 Task: Check the players for the "Cross-Check Hockey League".
Action: Mouse moved to (227, 649)
Screenshot: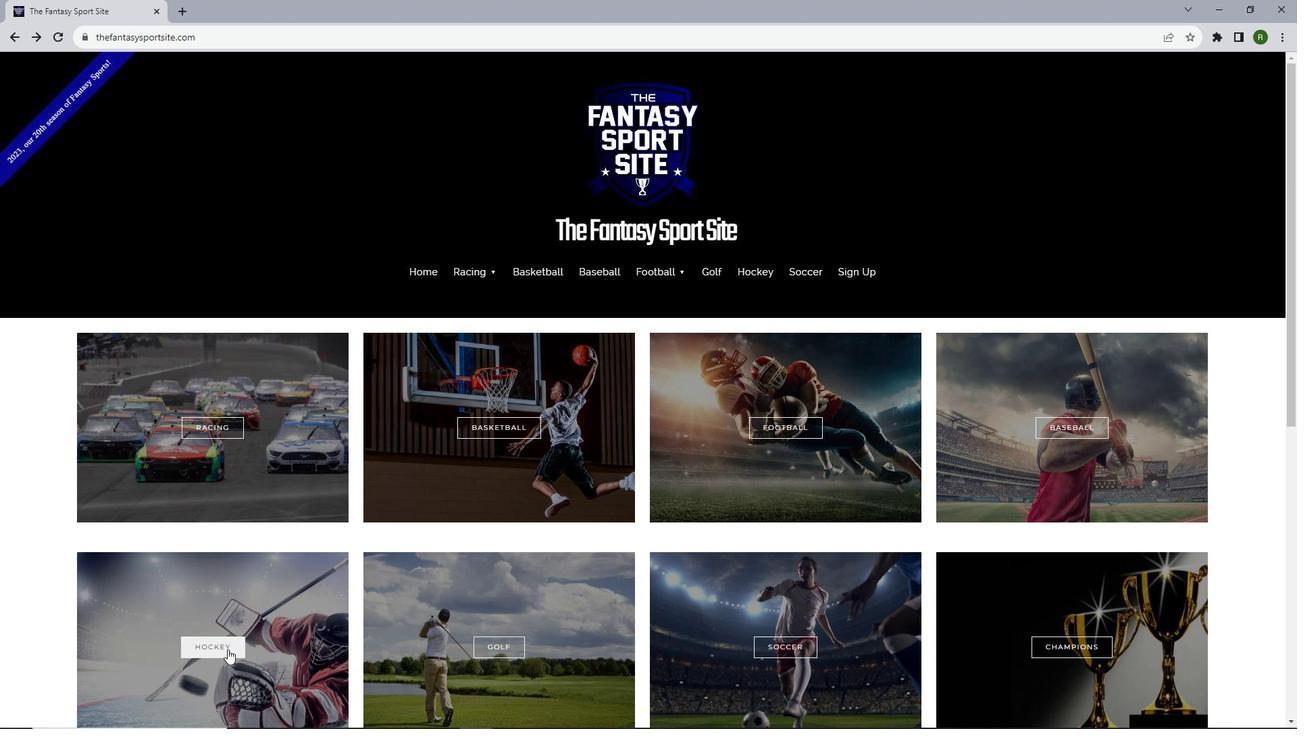 
Action: Mouse pressed left at (227, 649)
Screenshot: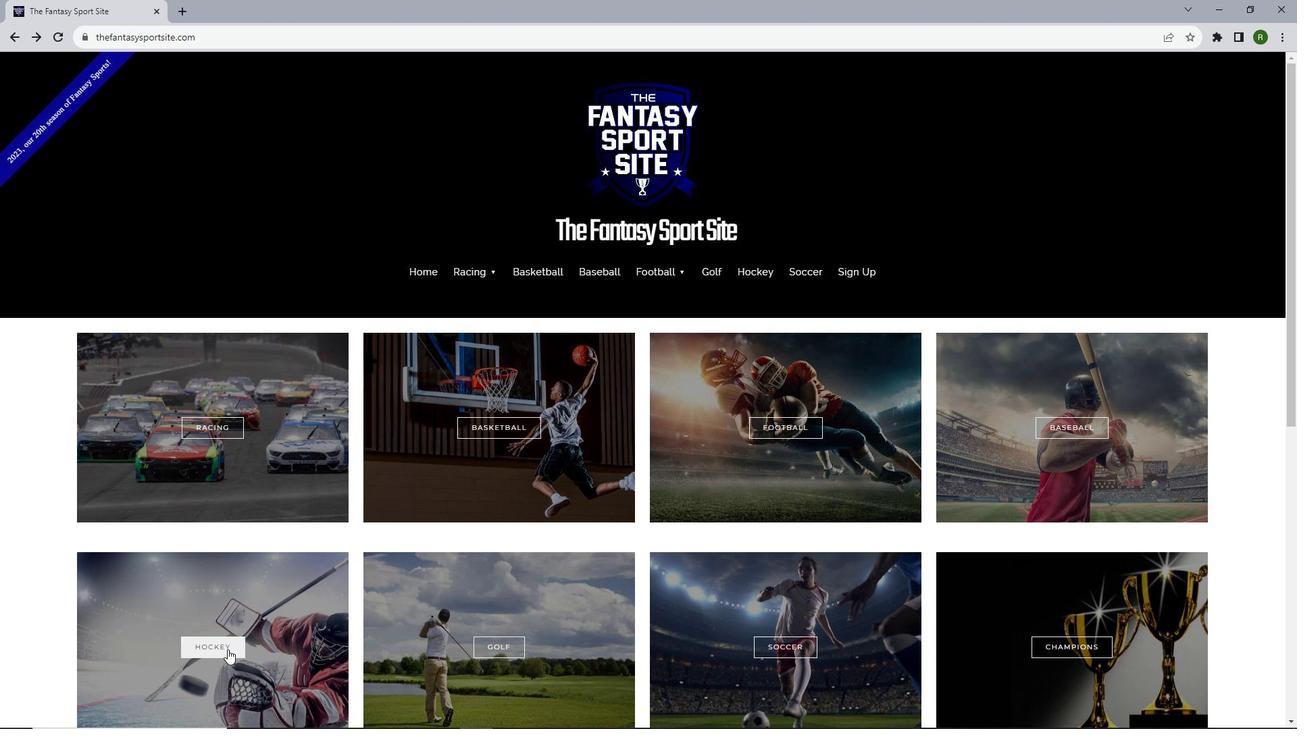 
Action: Mouse moved to (599, 482)
Screenshot: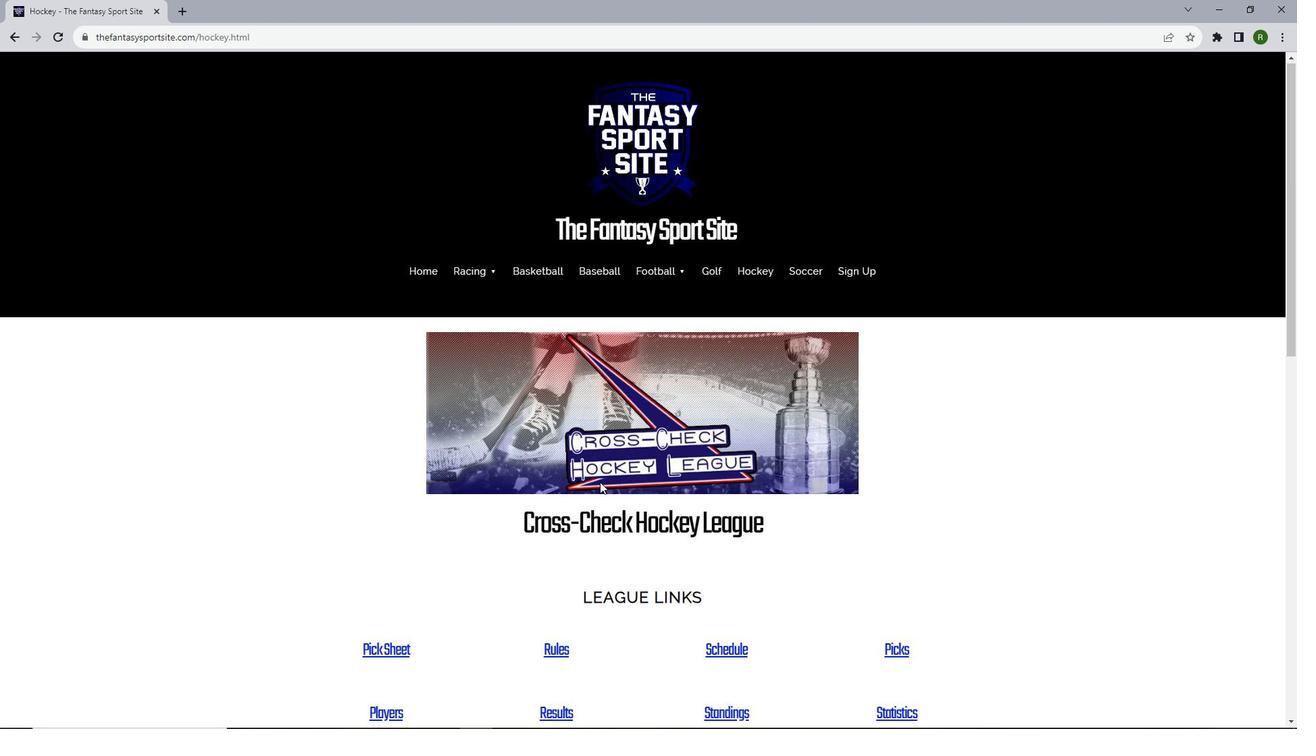 
Action: Mouse scrolled (599, 481) with delta (0, 0)
Screenshot: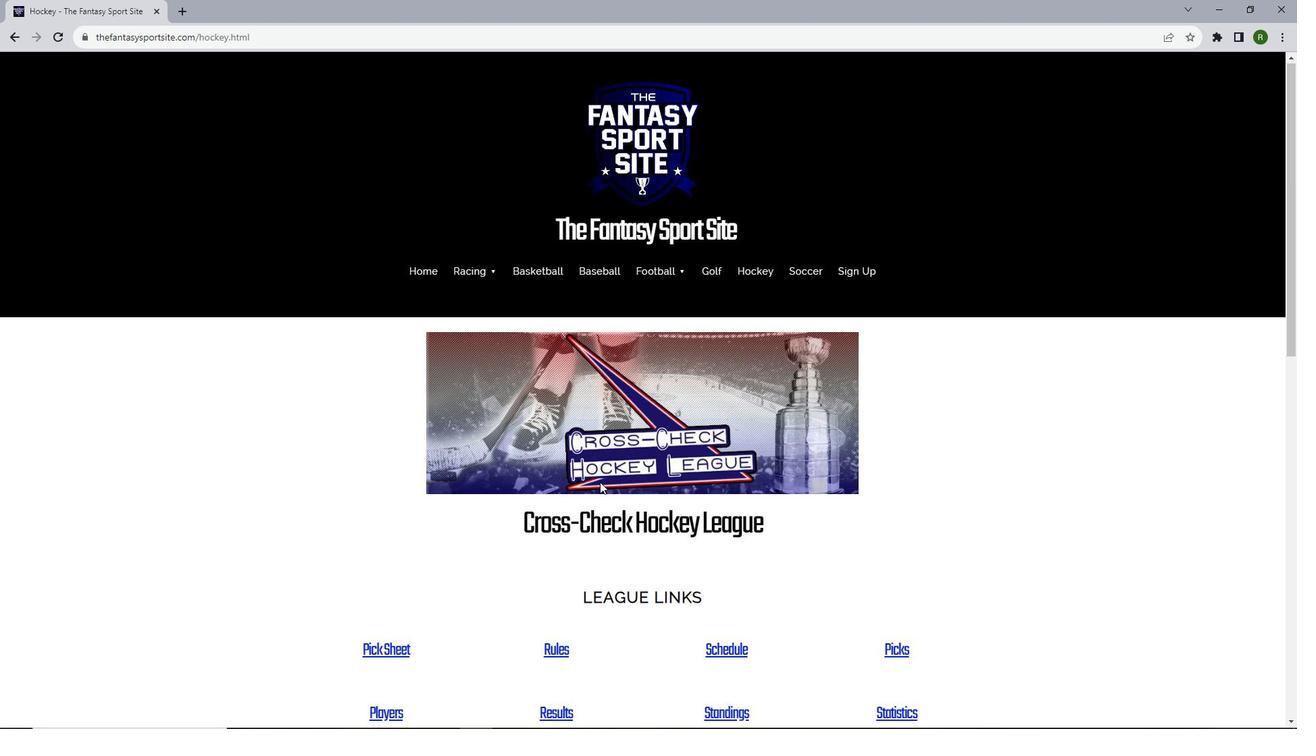 
Action: Mouse scrolled (599, 481) with delta (0, 0)
Screenshot: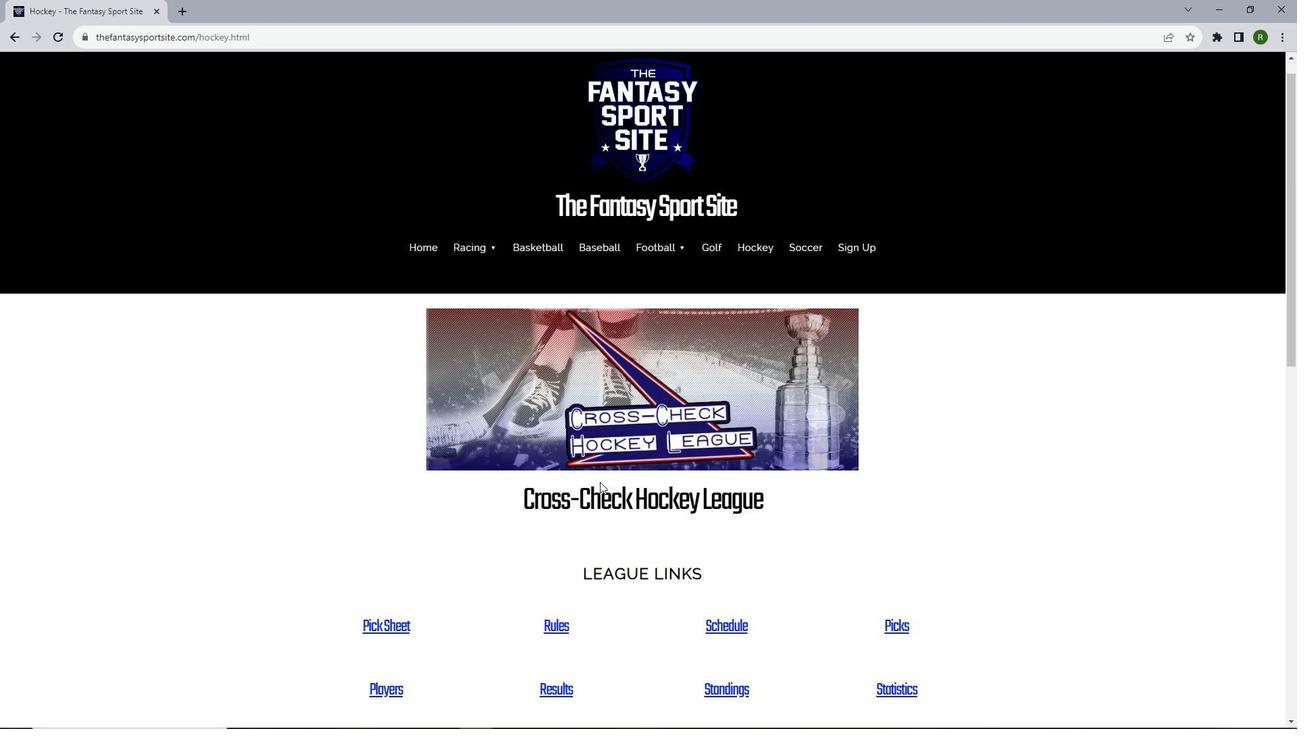 
Action: Mouse moved to (379, 580)
Screenshot: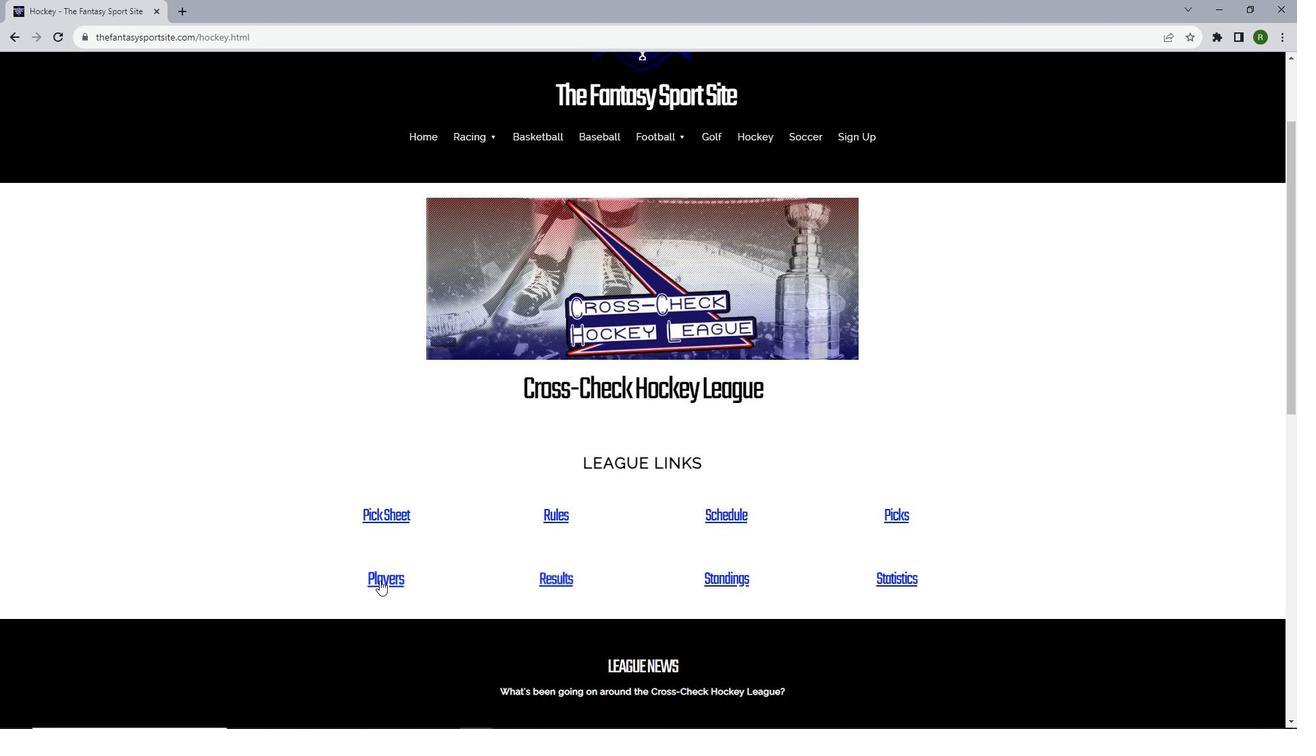 
Action: Mouse pressed left at (379, 580)
Screenshot: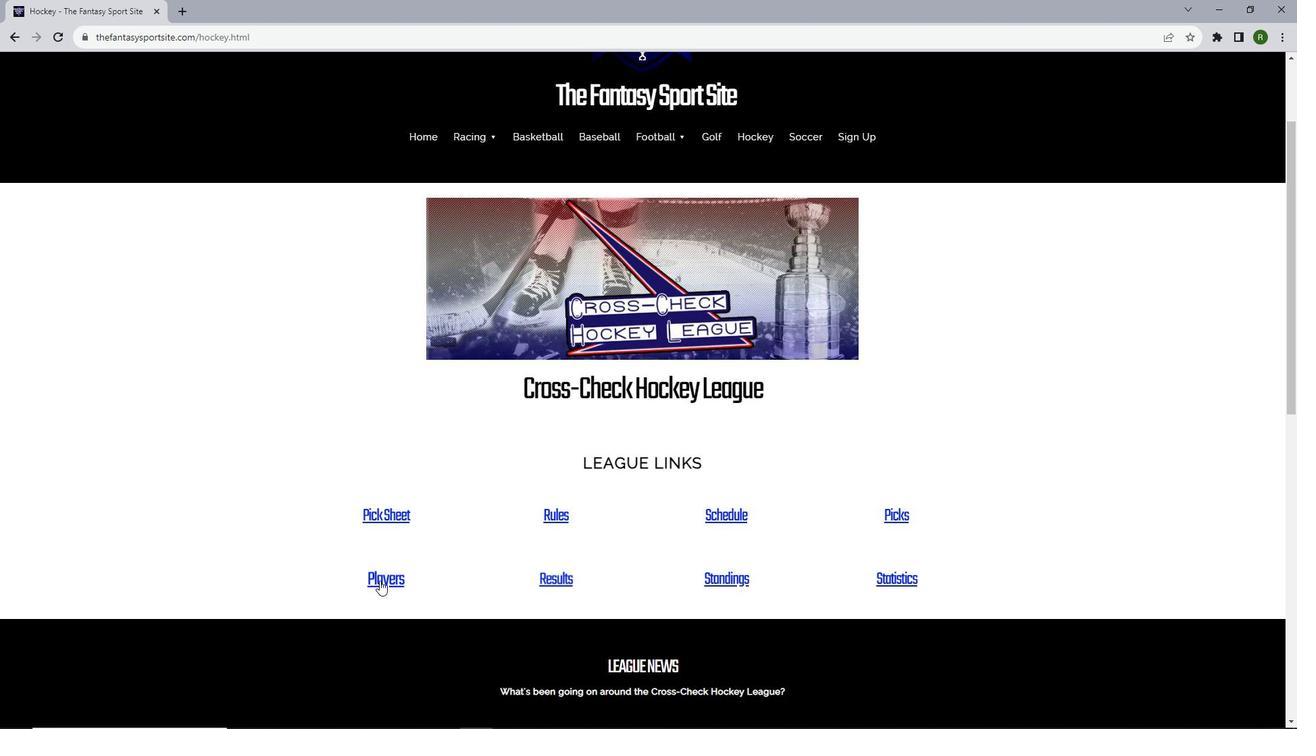 
Action: Mouse moved to (445, 448)
Screenshot: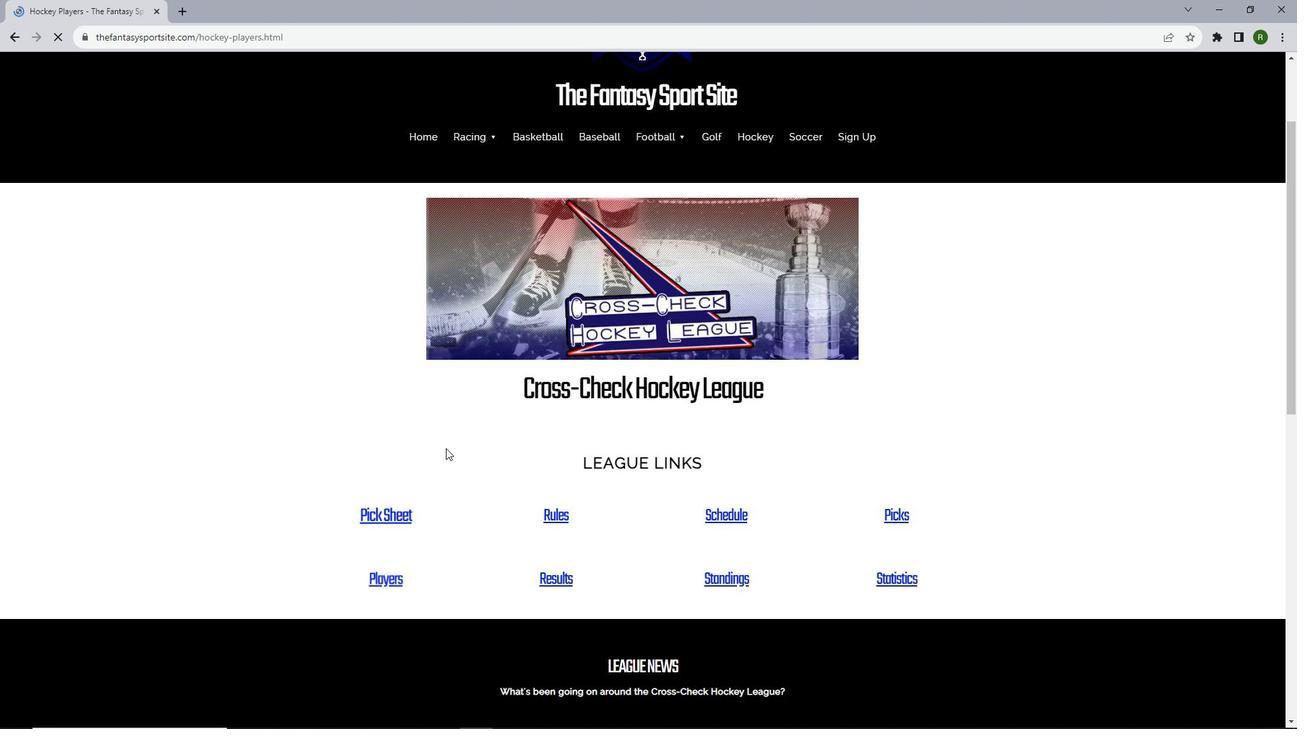 
Action: Mouse scrolled (445, 447) with delta (0, 0)
Screenshot: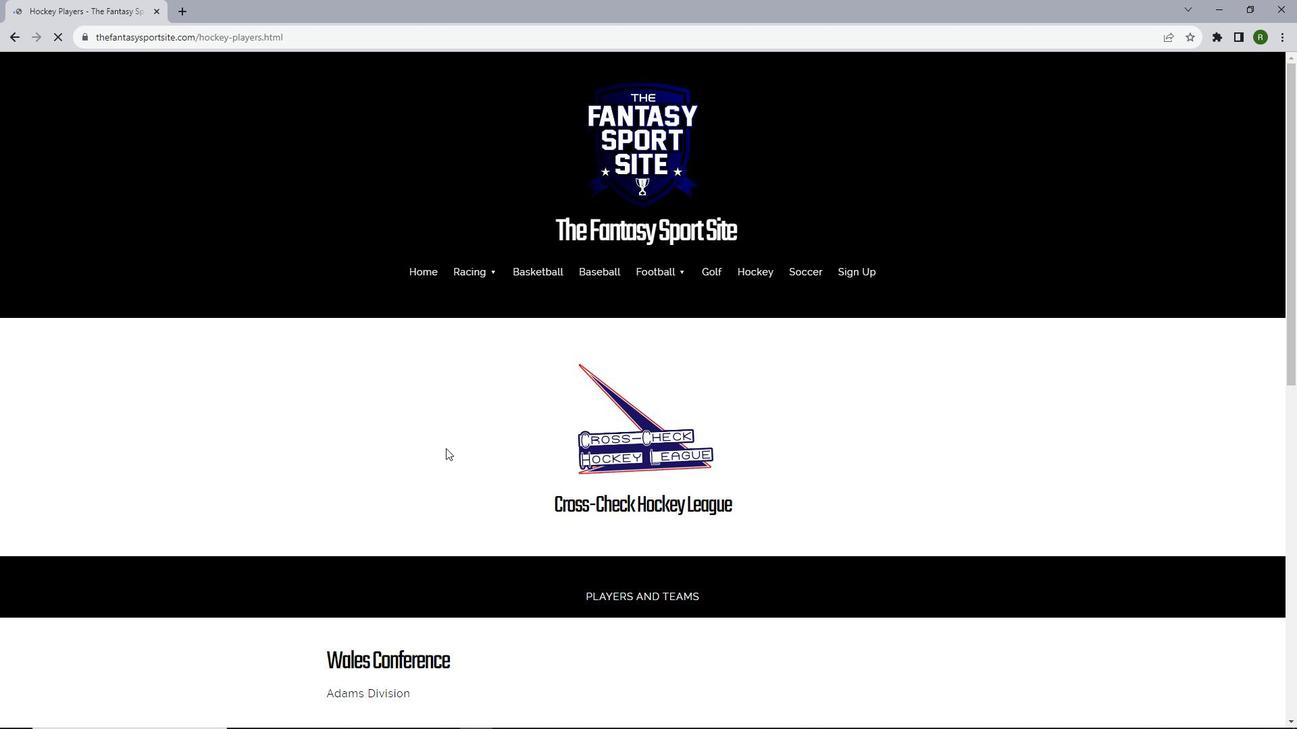 
Action: Mouse scrolled (445, 447) with delta (0, 0)
Screenshot: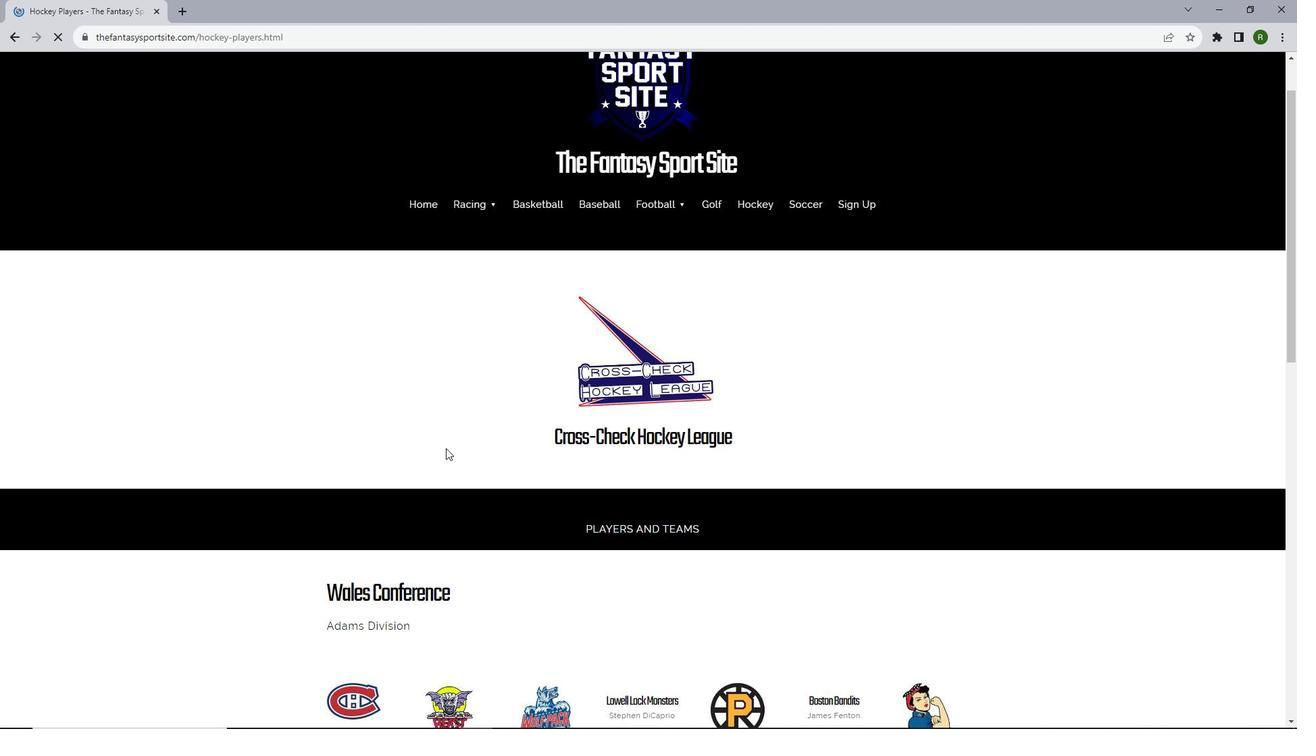 
Action: Mouse scrolled (445, 447) with delta (0, 0)
Screenshot: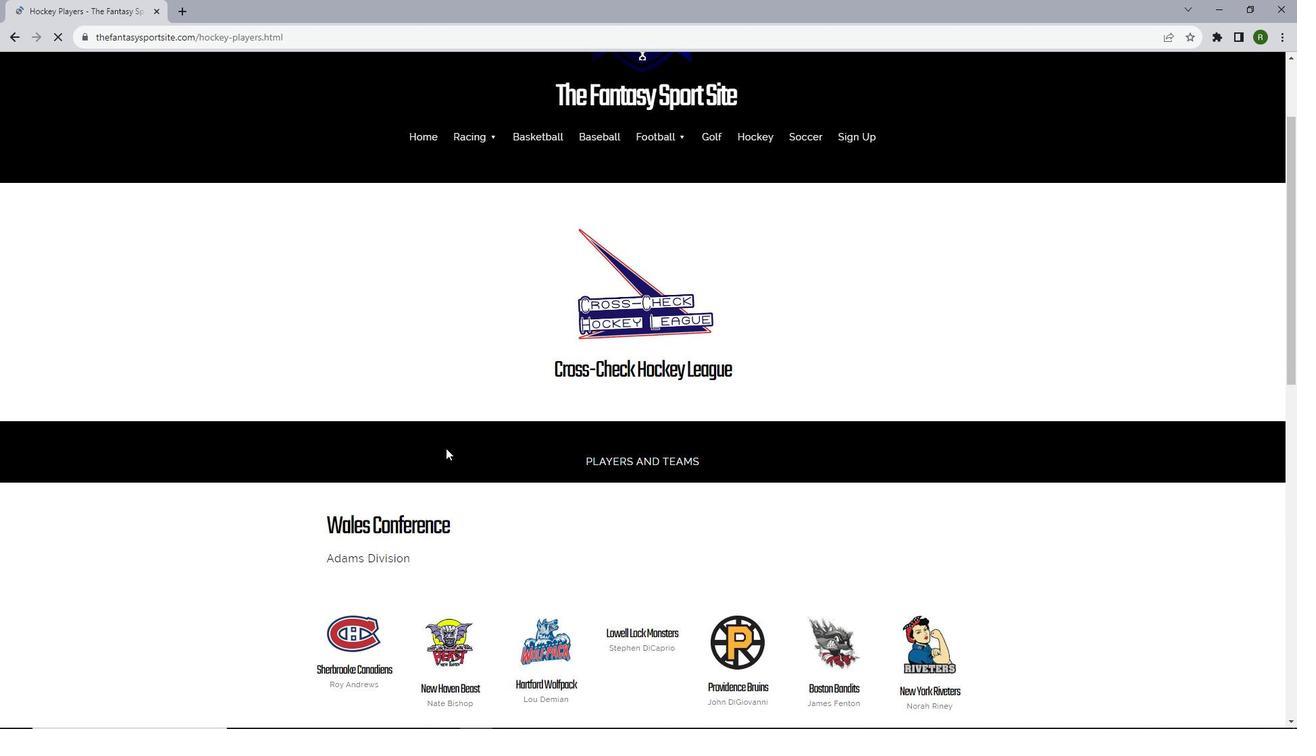 
Action: Mouse scrolled (445, 447) with delta (0, 0)
Screenshot: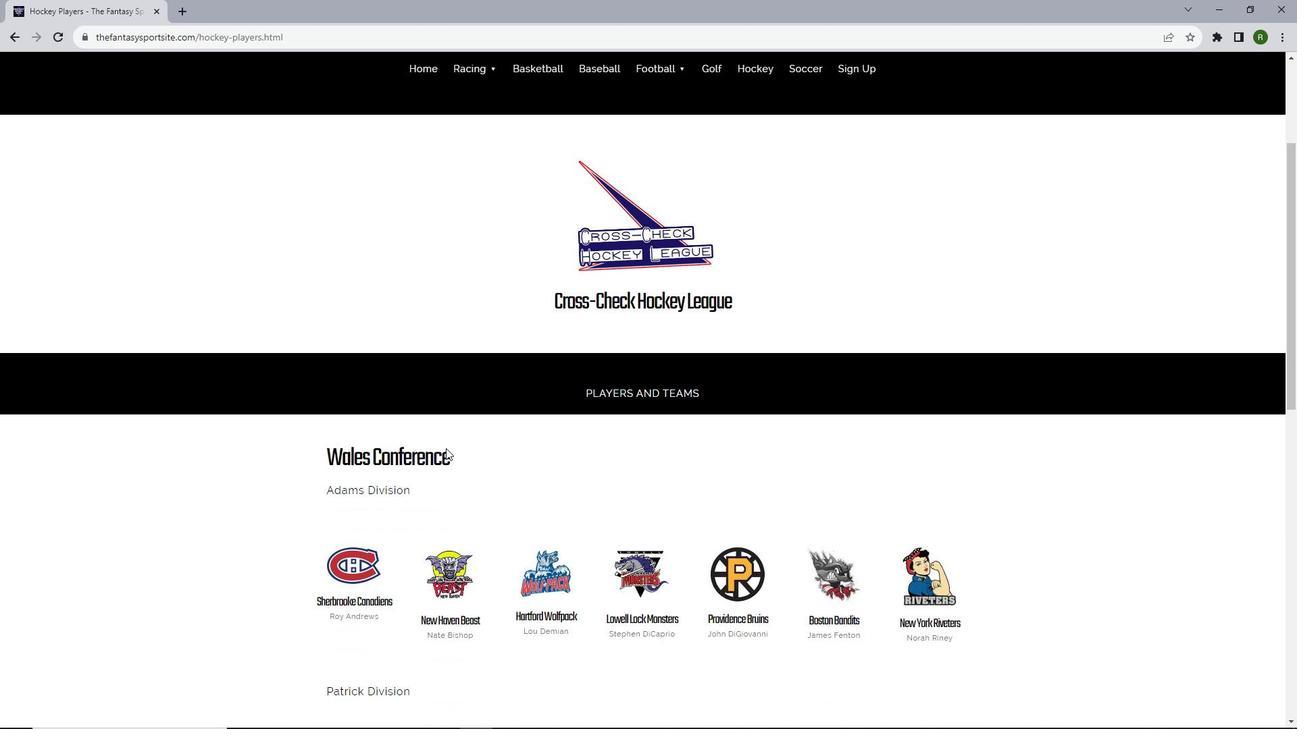 
Action: Mouse scrolled (445, 447) with delta (0, 0)
Screenshot: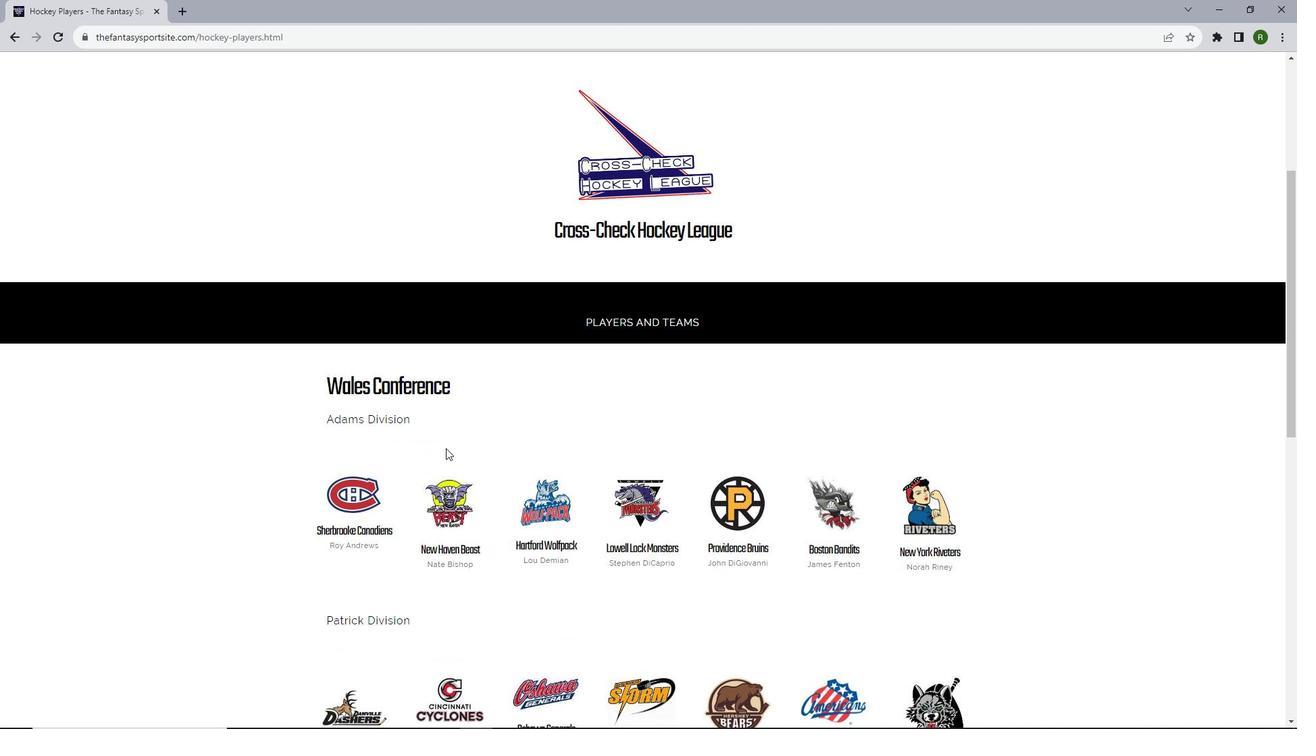 
Action: Mouse moved to (397, 495)
Screenshot: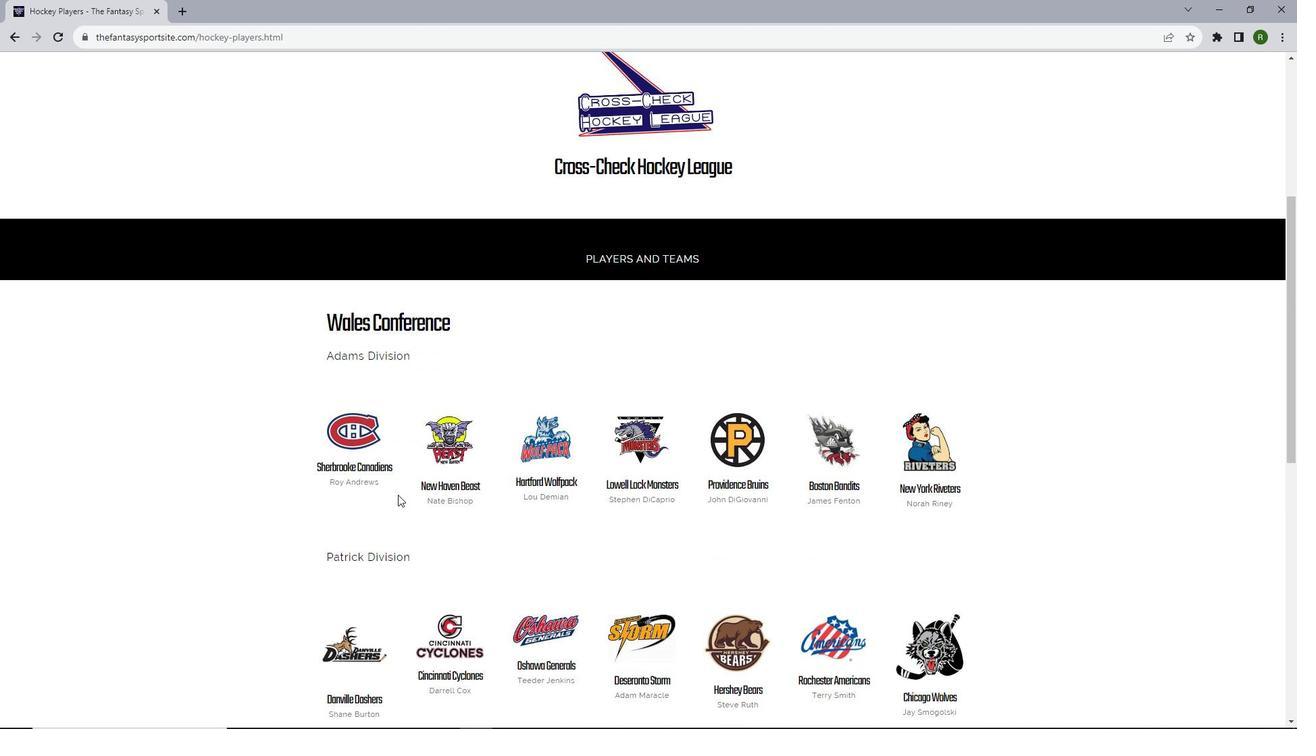
Action: Mouse scrolled (397, 494) with delta (0, 0)
Screenshot: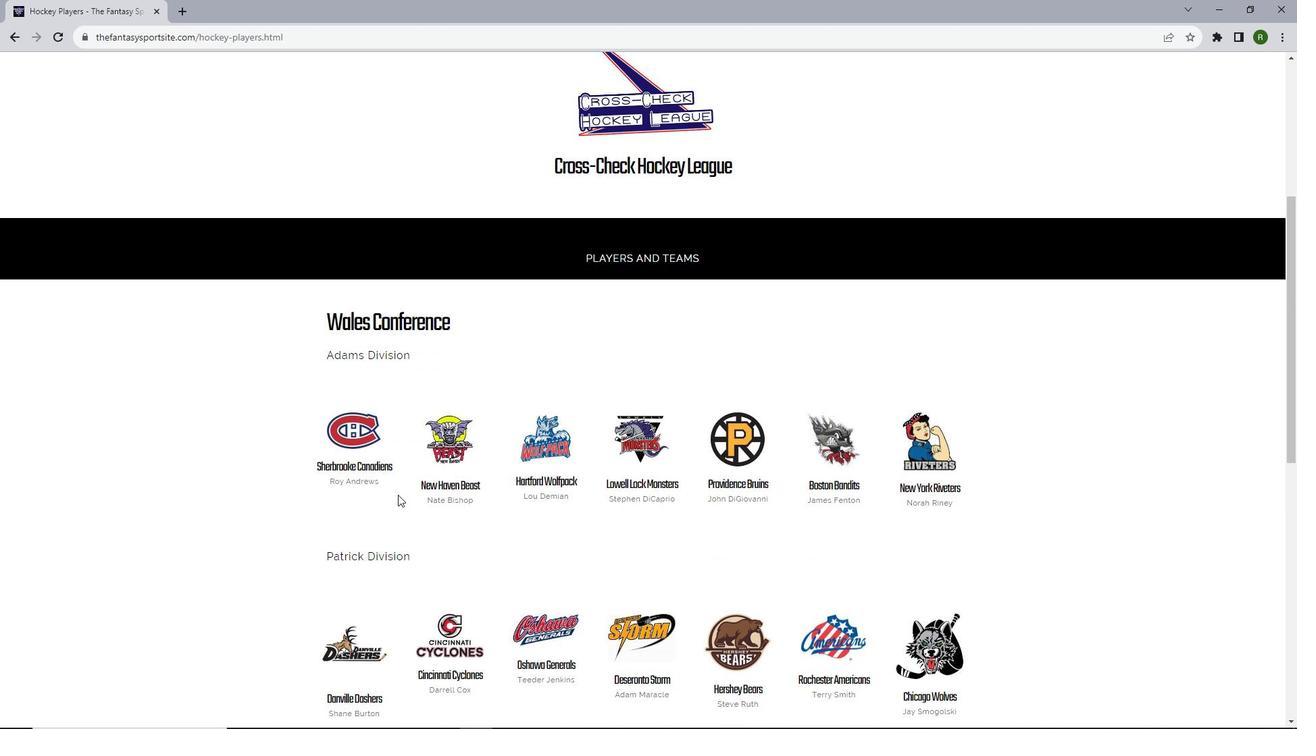 
Action: Mouse scrolled (397, 494) with delta (0, 0)
Screenshot: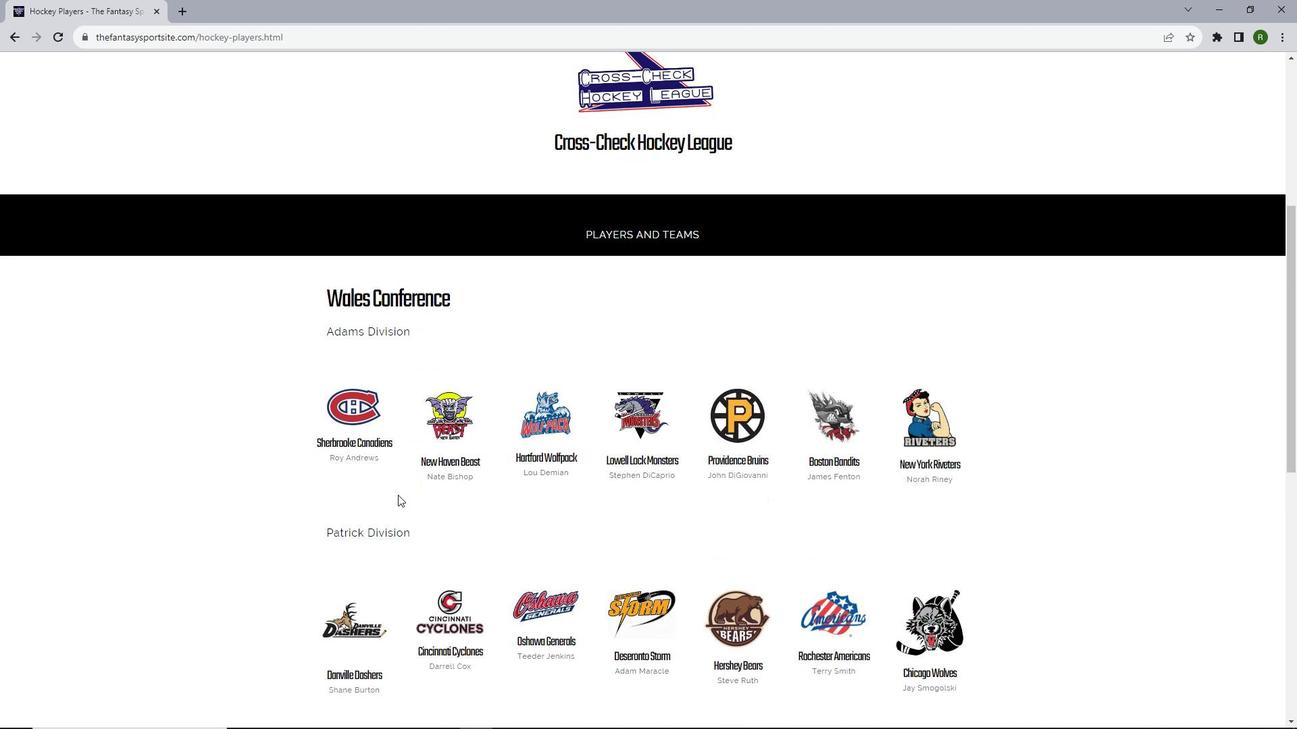 
Action: Mouse scrolled (397, 494) with delta (0, 0)
Screenshot: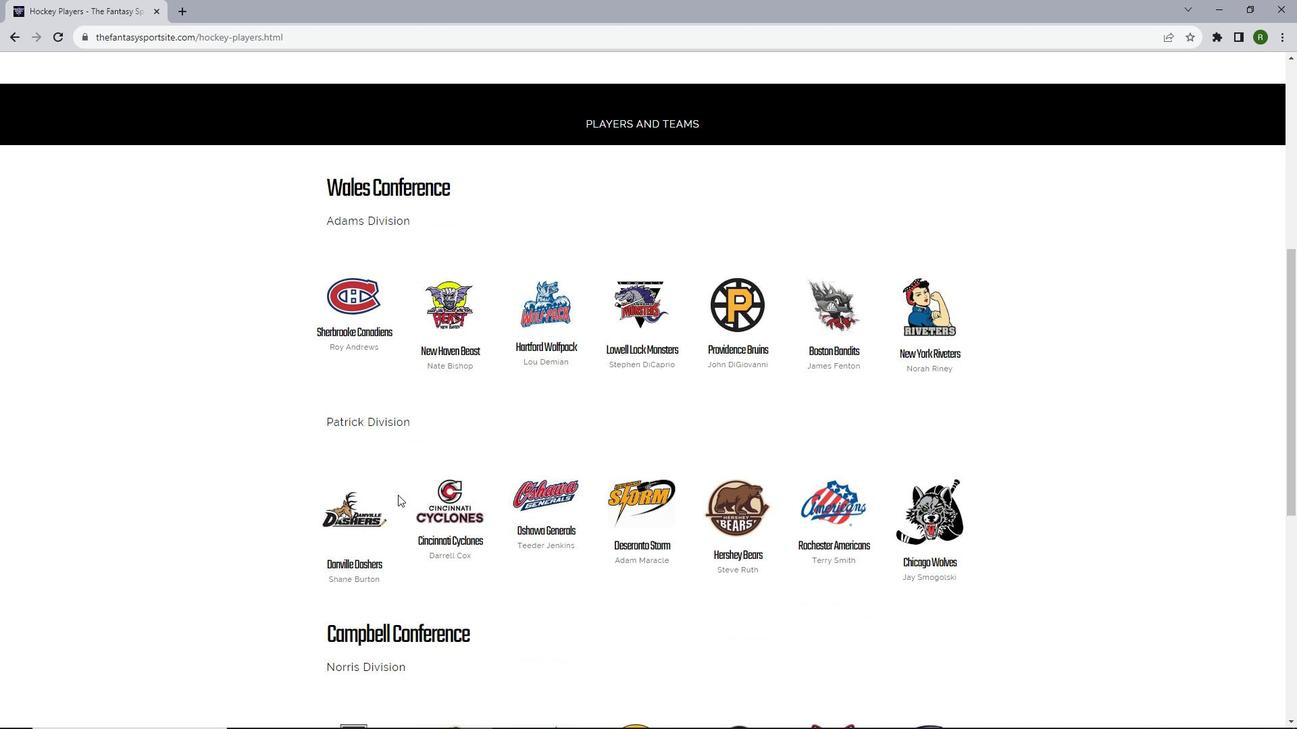 
Action: Mouse scrolled (397, 494) with delta (0, 0)
Screenshot: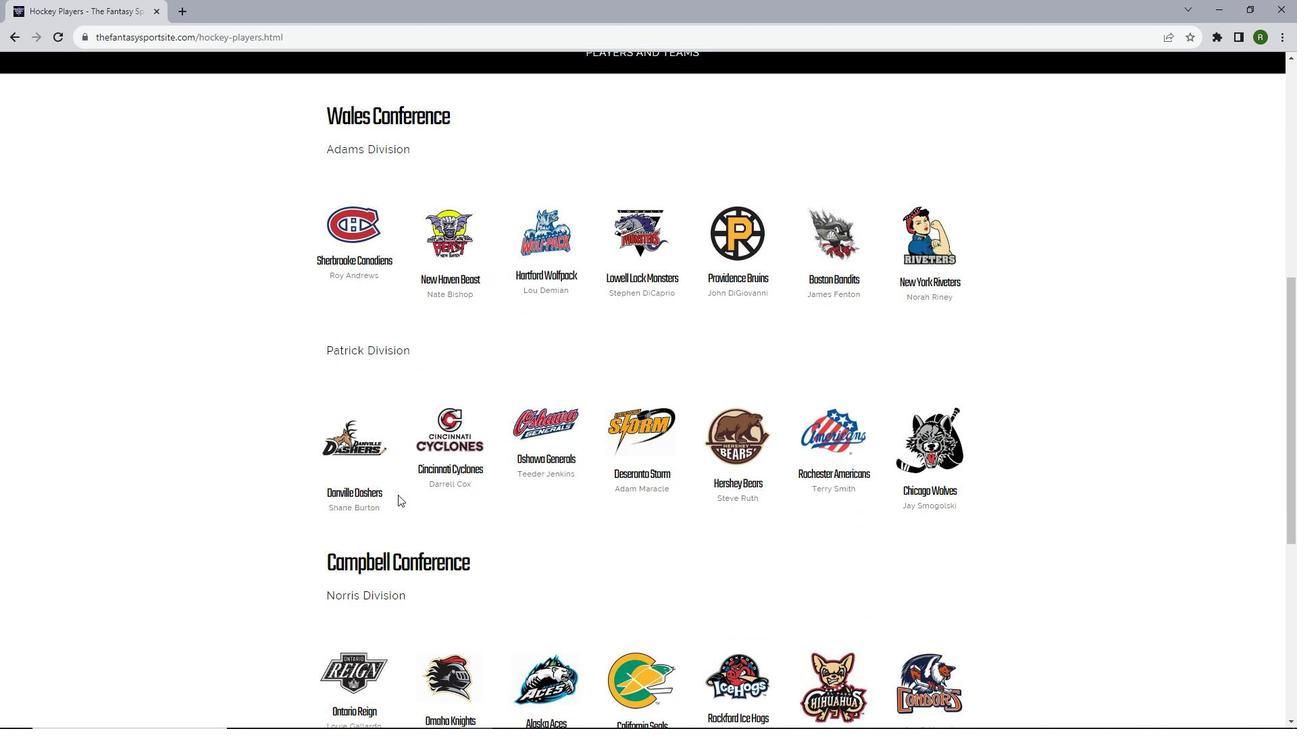 
Action: Mouse scrolled (397, 494) with delta (0, 0)
Screenshot: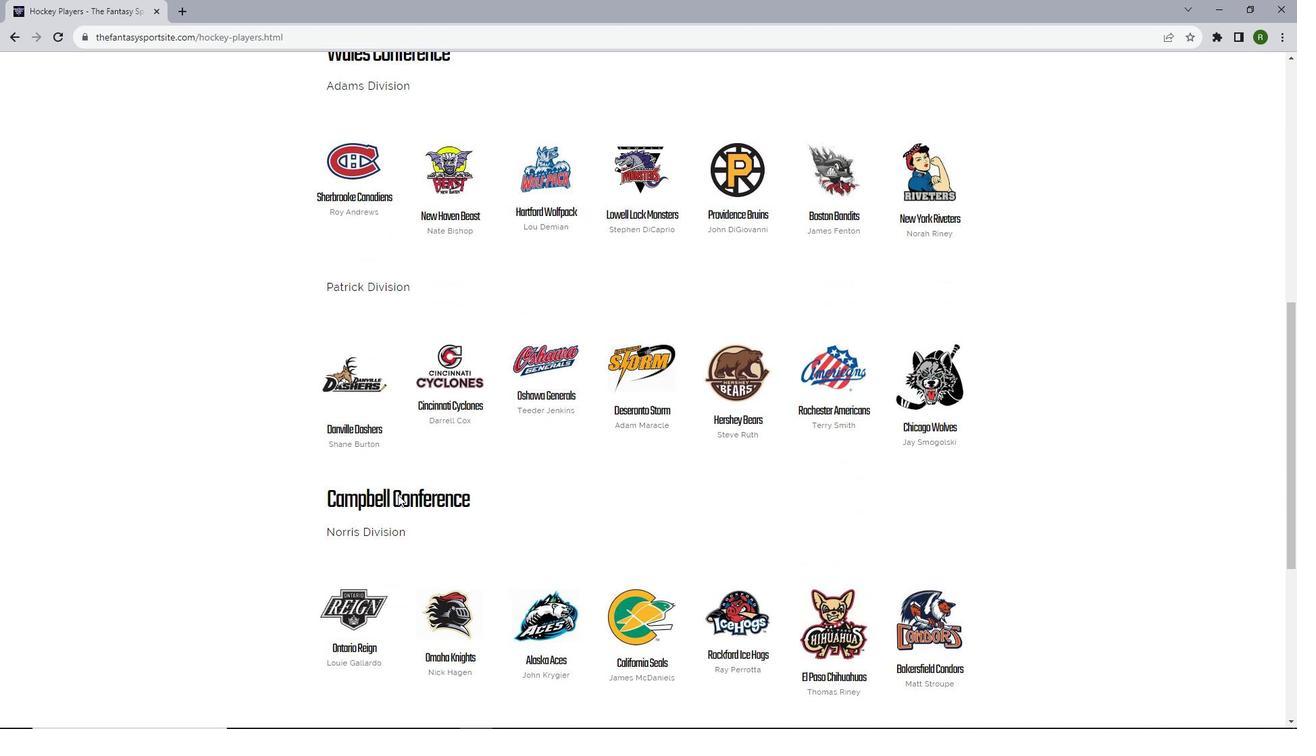 
Action: Mouse scrolled (397, 494) with delta (0, 0)
Screenshot: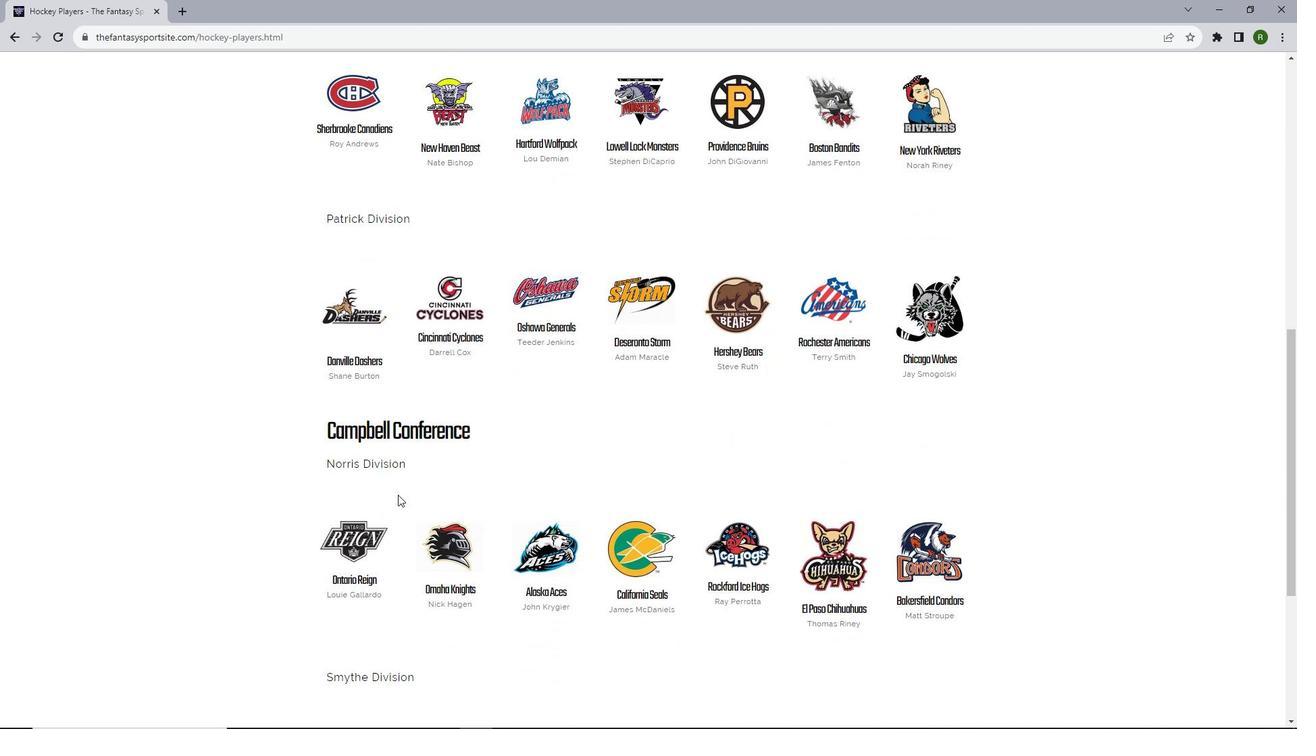 
Action: Mouse scrolled (397, 494) with delta (0, 0)
Screenshot: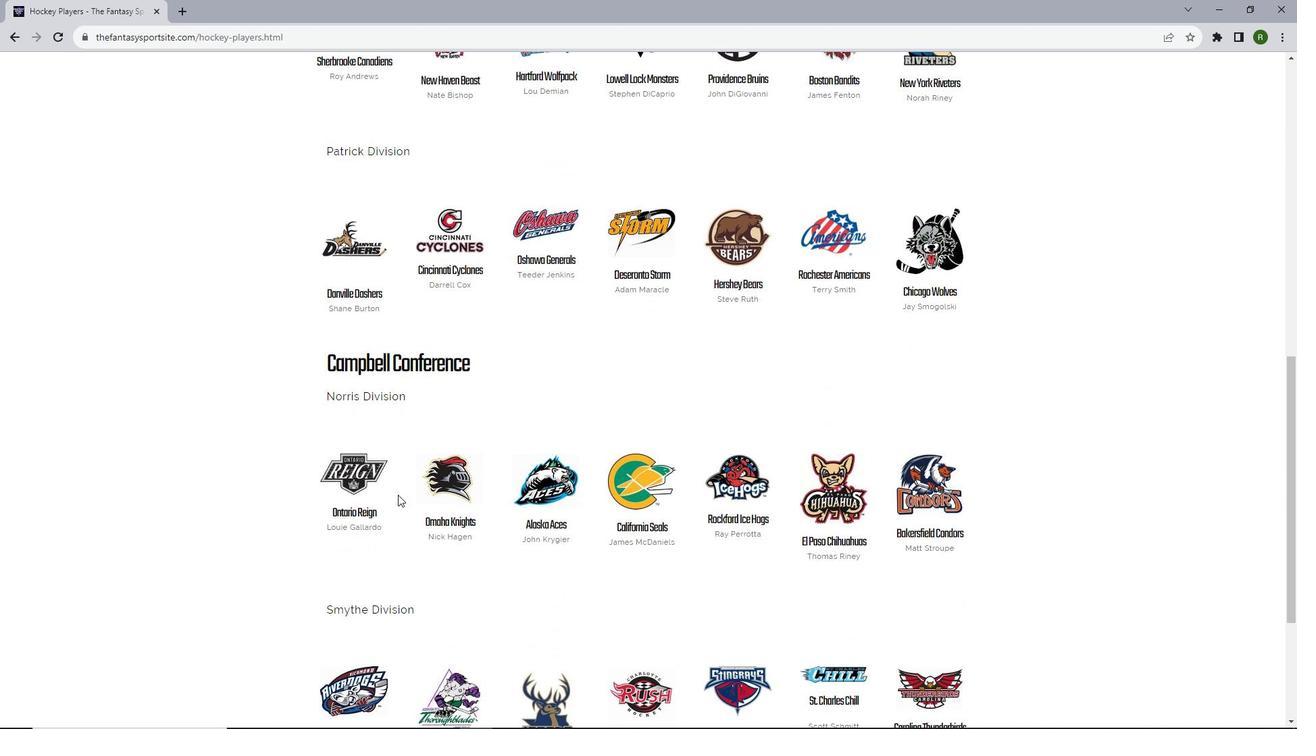 
Action: Mouse scrolled (397, 494) with delta (0, 0)
Screenshot: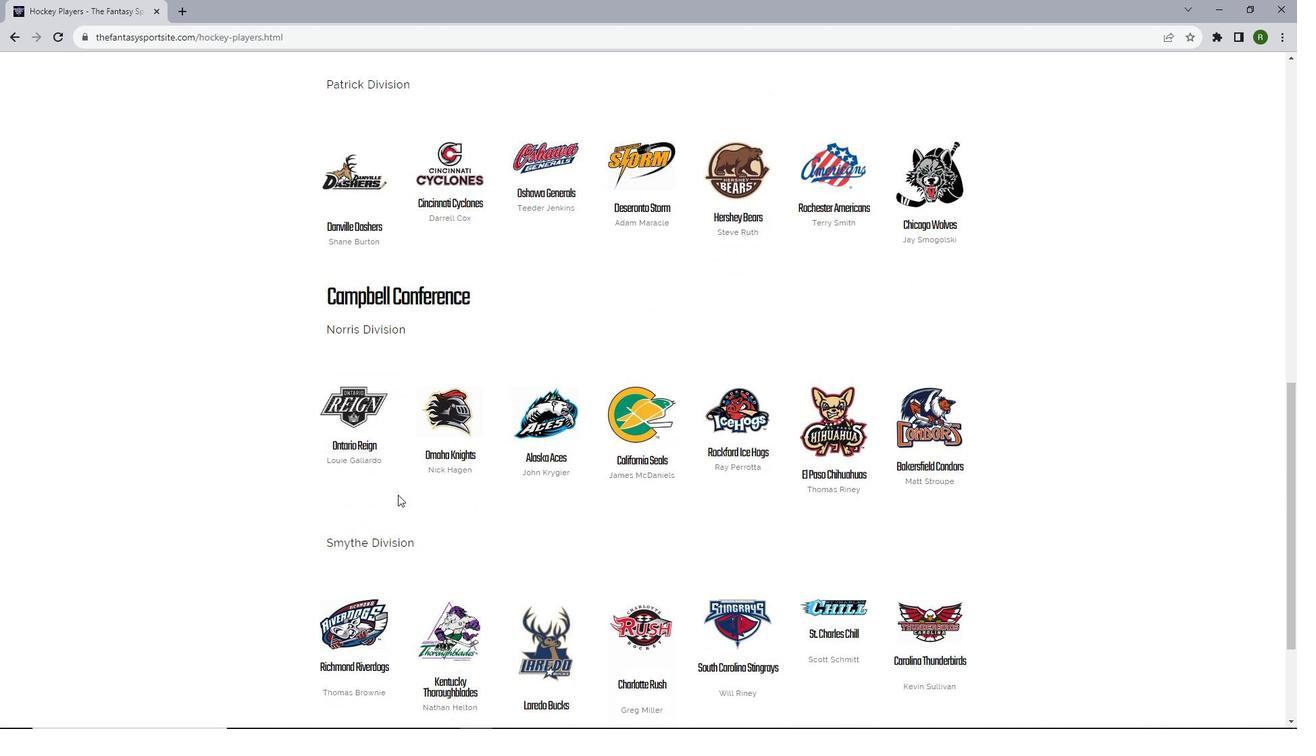 
Action: Mouse scrolled (397, 494) with delta (0, 0)
Screenshot: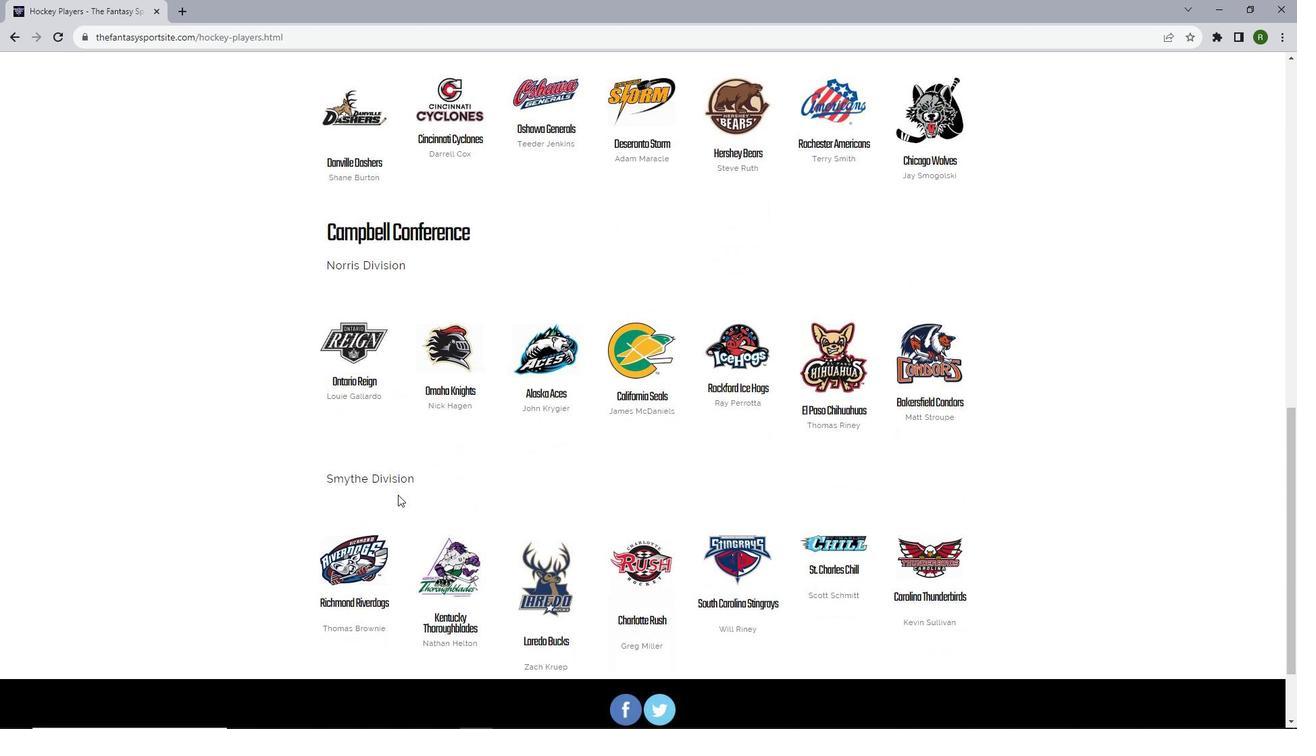 
Action: Mouse scrolled (397, 494) with delta (0, 0)
Screenshot: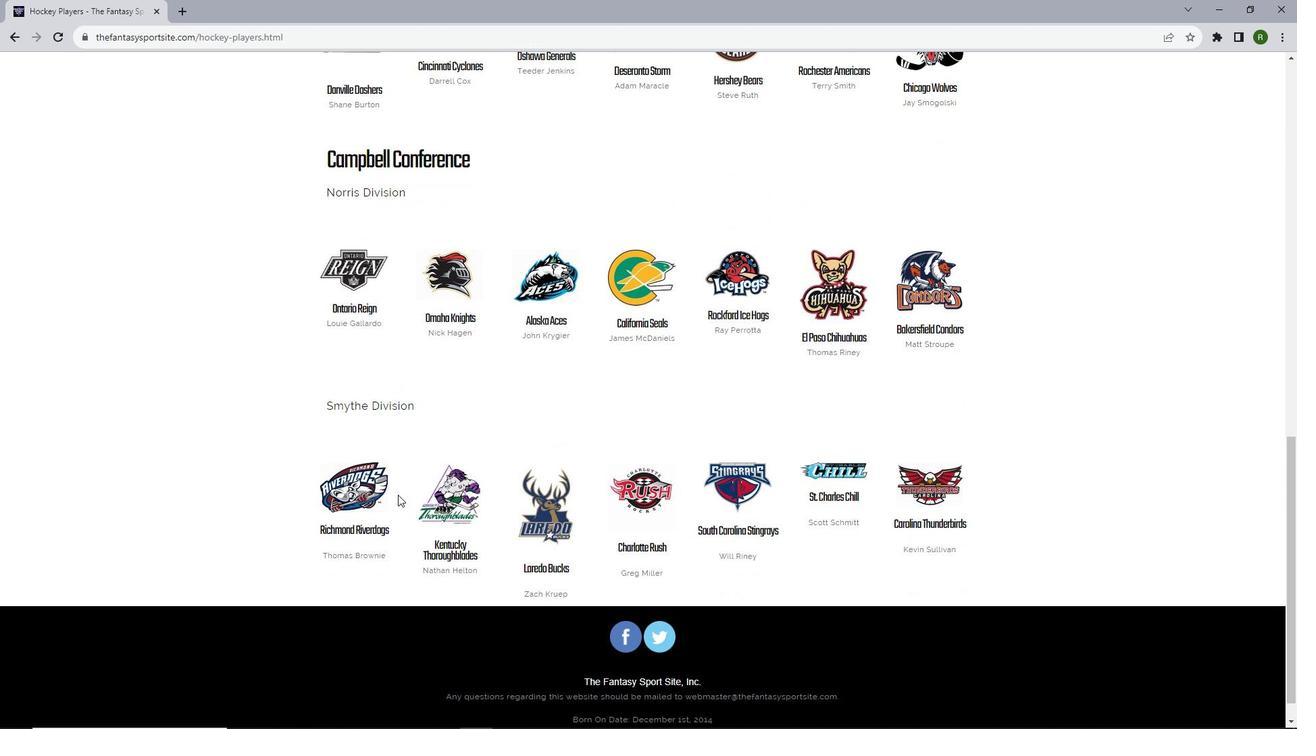
